 Task: Select the profile "One-Liner Style" for your interface.
Action: Mouse moved to (103, 10)
Screenshot: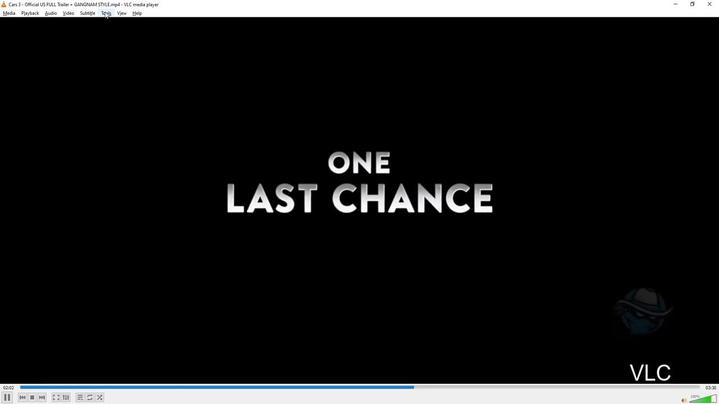 
Action: Mouse pressed left at (103, 10)
Screenshot: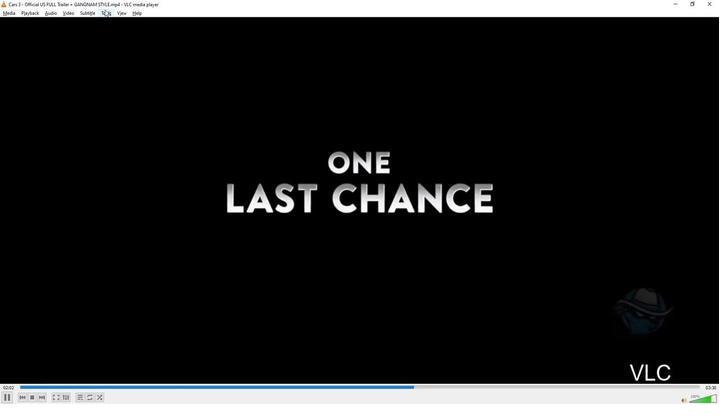 
Action: Mouse moved to (124, 94)
Screenshot: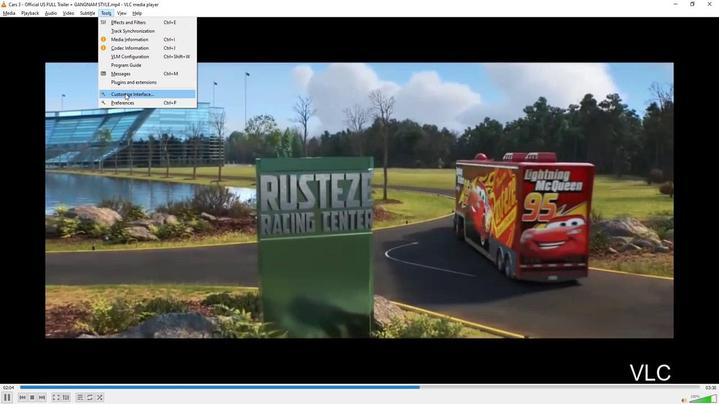 
Action: Mouse pressed left at (124, 94)
Screenshot: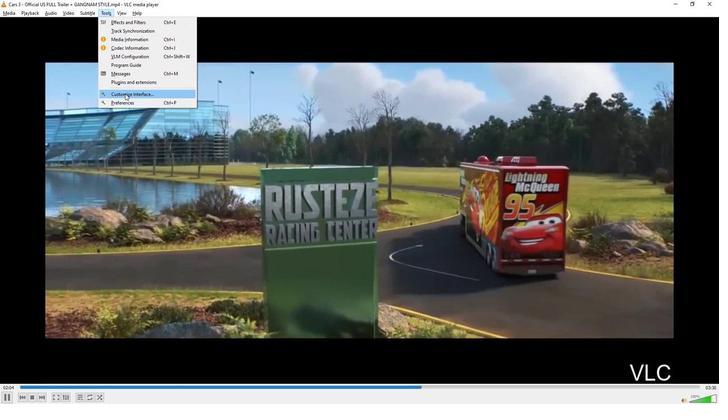 
Action: Mouse moved to (410, 120)
Screenshot: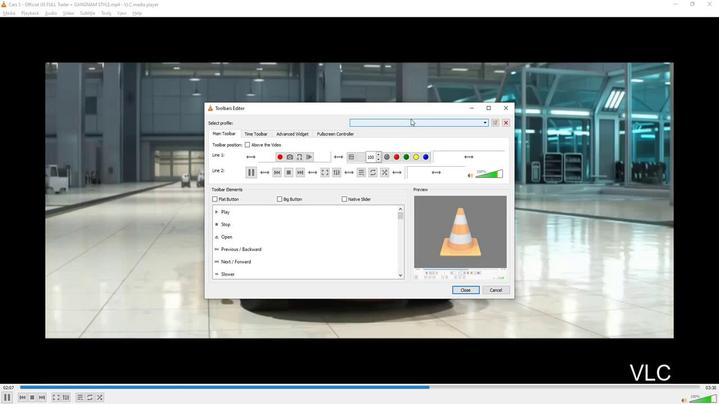 
Action: Mouse pressed left at (410, 120)
Screenshot: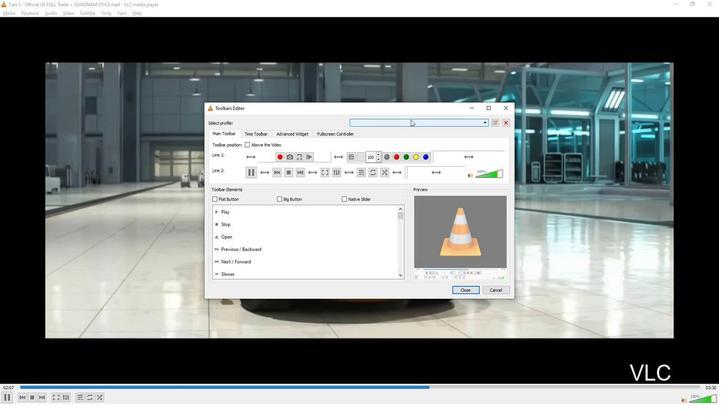
Action: Mouse moved to (366, 150)
Screenshot: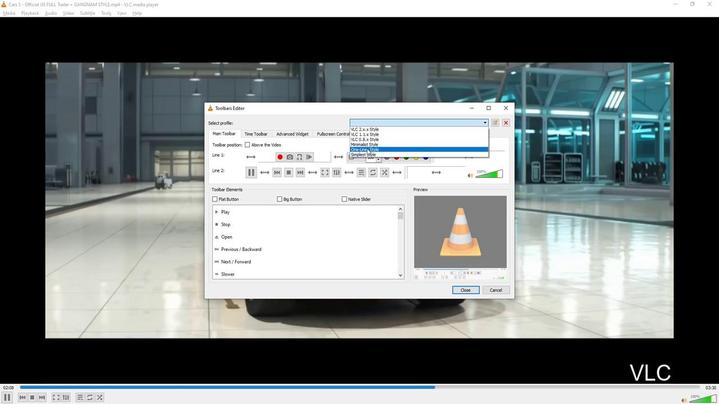 
Action: Mouse pressed left at (366, 150)
Screenshot: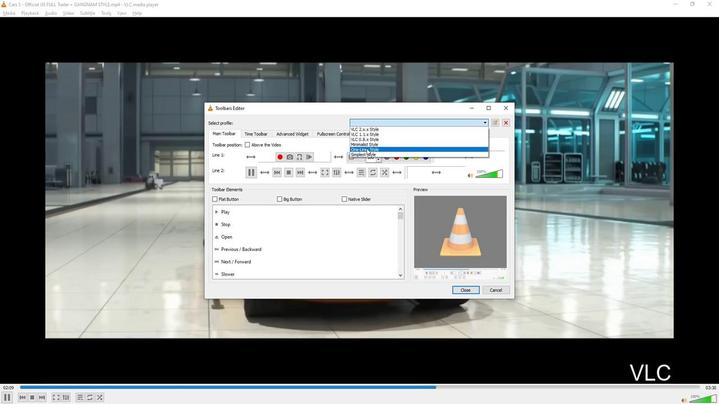 
Action: Mouse moved to (548, 187)
Screenshot: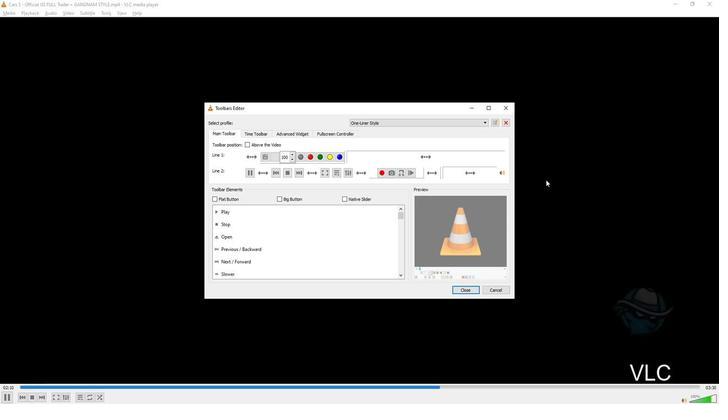 
